 Task: Create a section Burnout Burner and in the section, add a milestone Network Infrastructure Upgrades in the project TrainForge.
Action: Mouse moved to (59, 414)
Screenshot: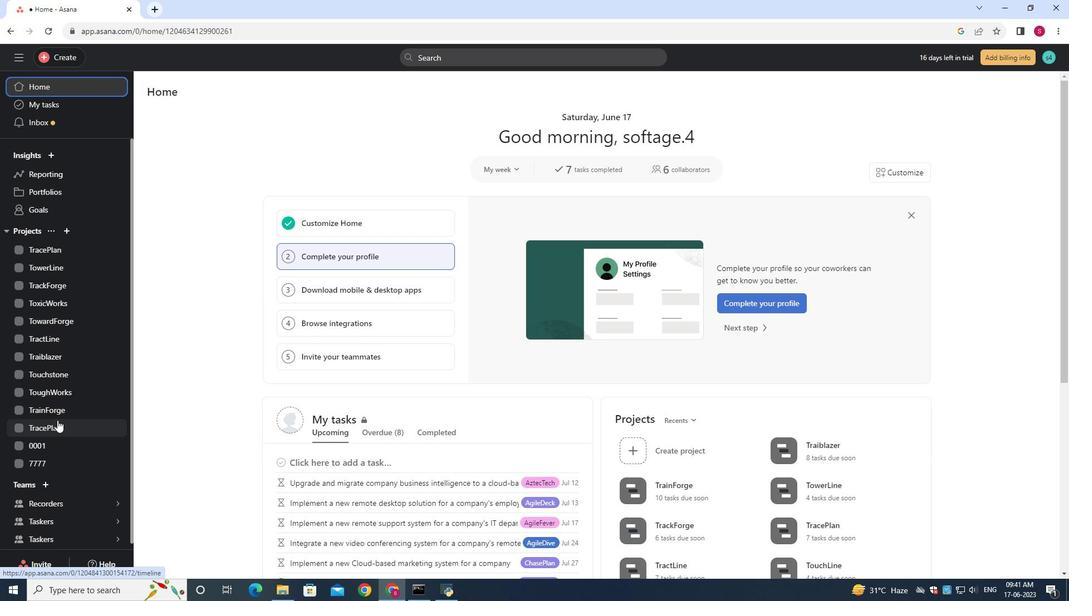 
Action: Mouse pressed left at (59, 414)
Screenshot: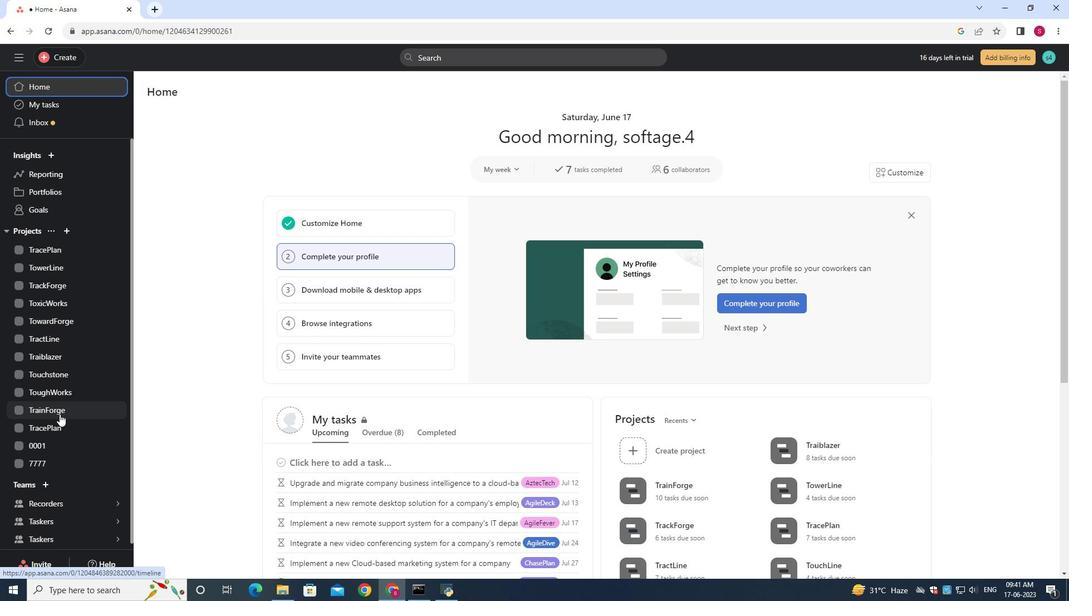 
Action: Mouse moved to (344, 338)
Screenshot: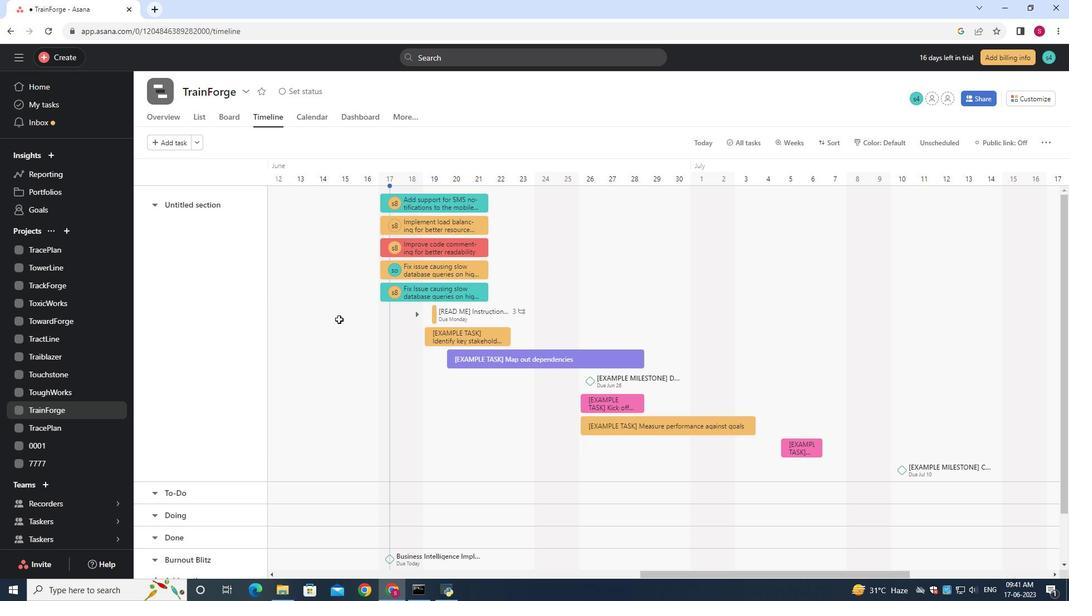 
Action: Mouse scrolled (344, 338) with delta (0, 0)
Screenshot: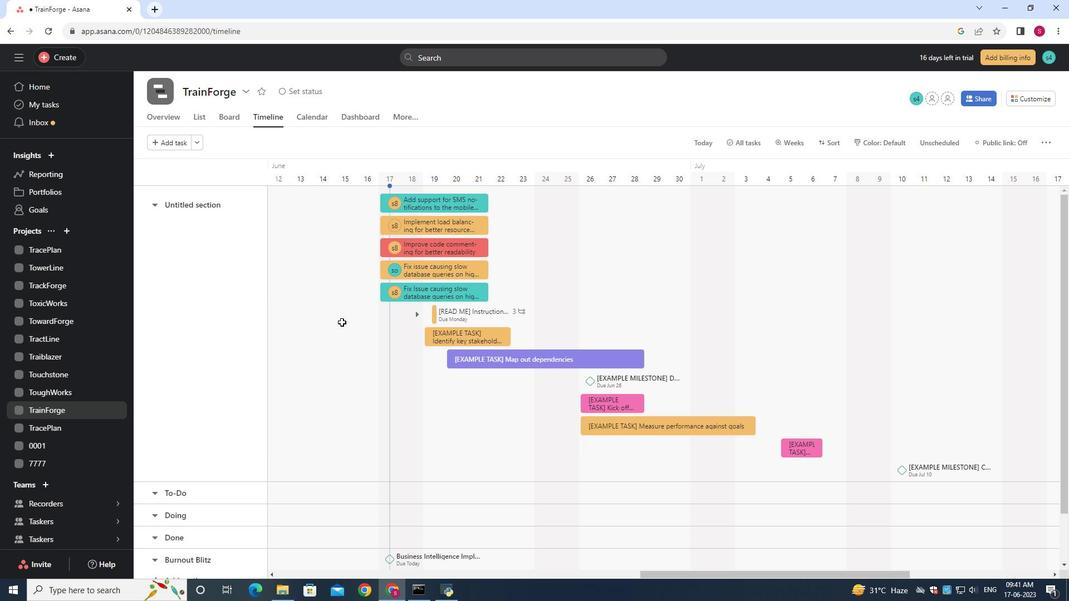 
Action: Mouse moved to (344, 341)
Screenshot: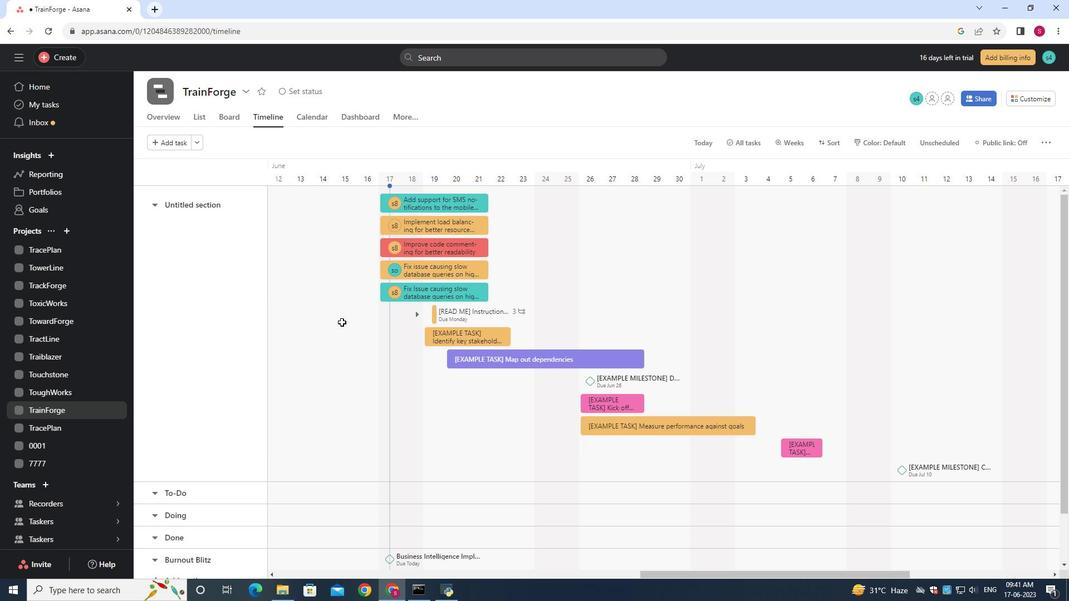 
Action: Mouse scrolled (344, 340) with delta (0, 0)
Screenshot: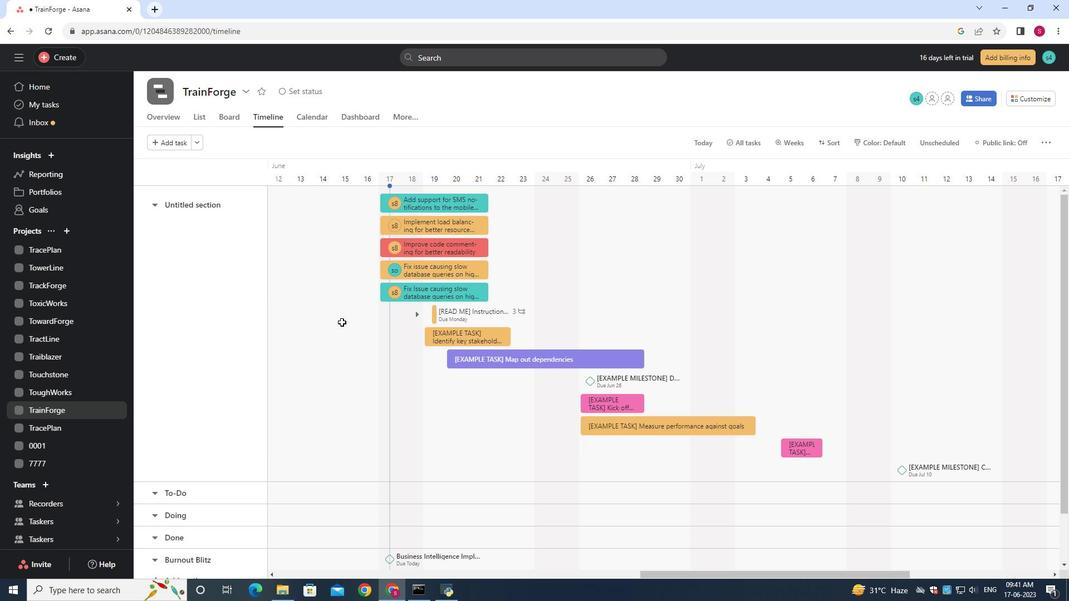 
Action: Mouse moved to (344, 342)
Screenshot: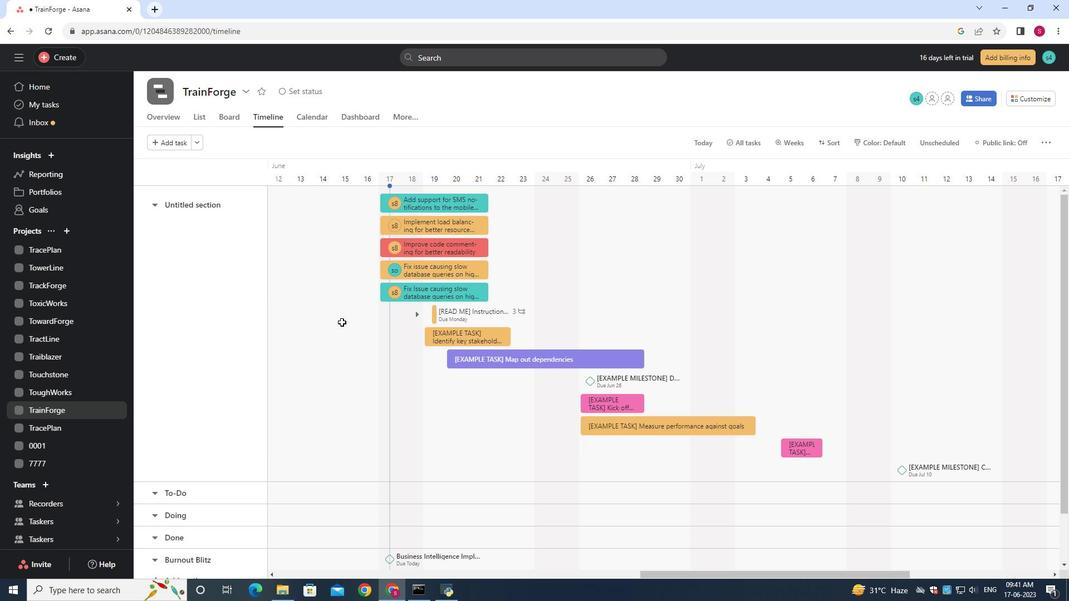 
Action: Mouse scrolled (344, 342) with delta (0, 0)
Screenshot: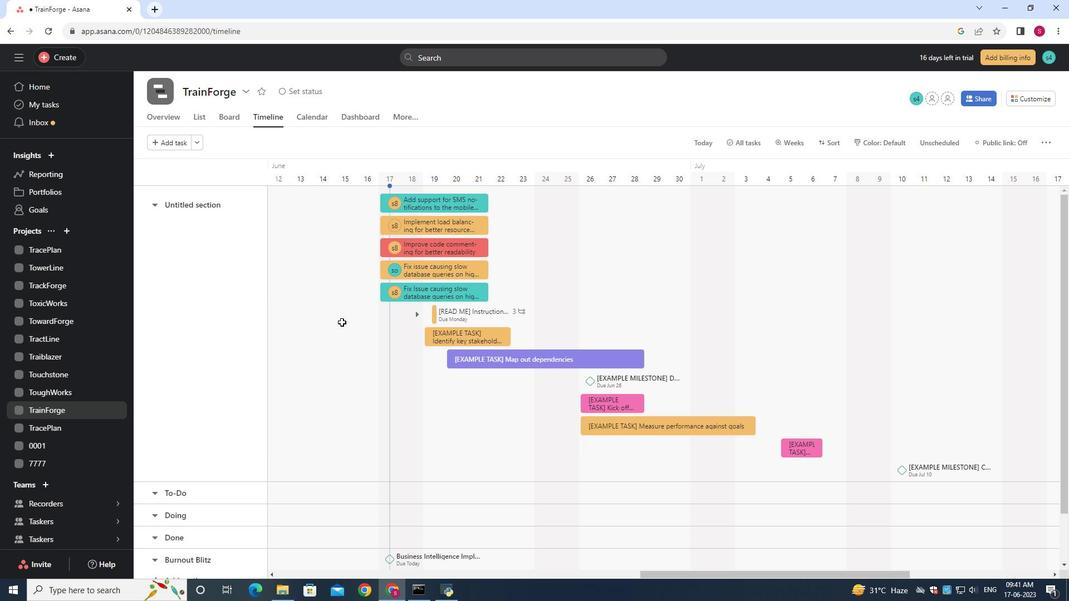 
Action: Mouse moved to (344, 343)
Screenshot: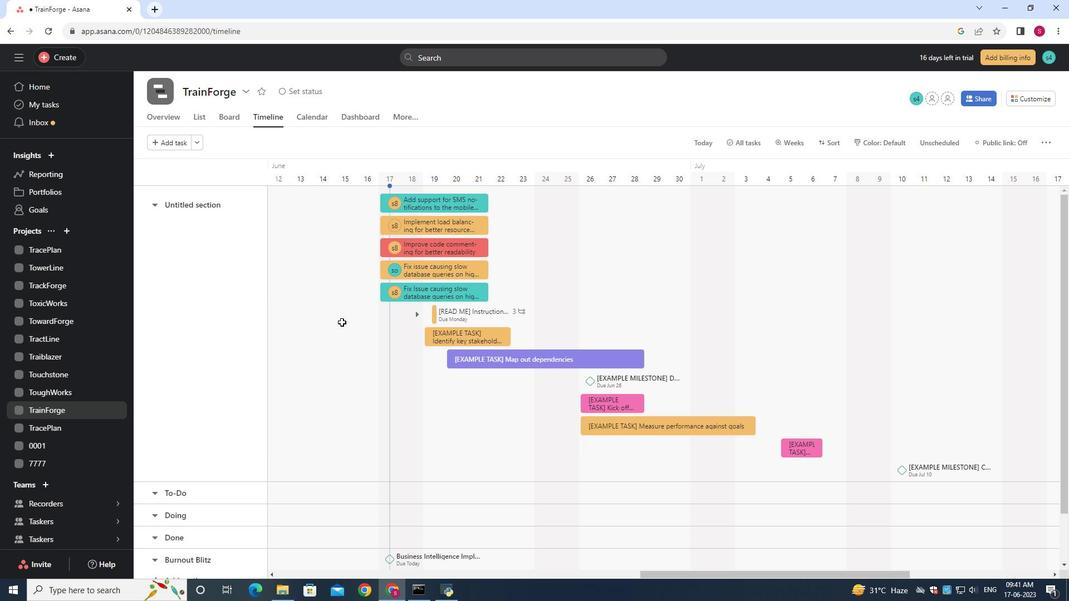 
Action: Mouse scrolled (344, 342) with delta (0, 0)
Screenshot: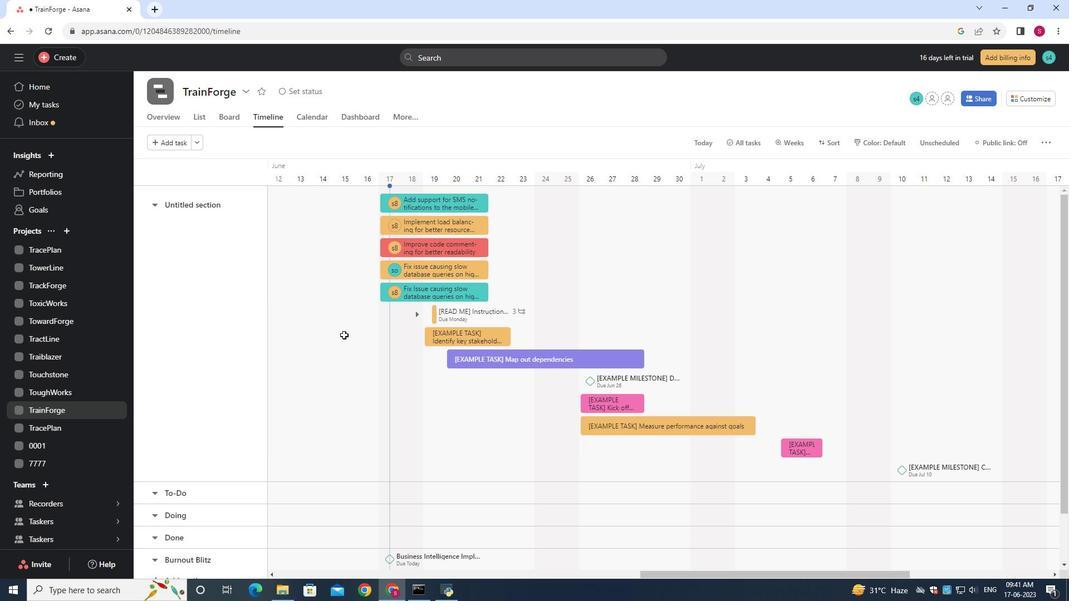 
Action: Mouse moved to (193, 142)
Screenshot: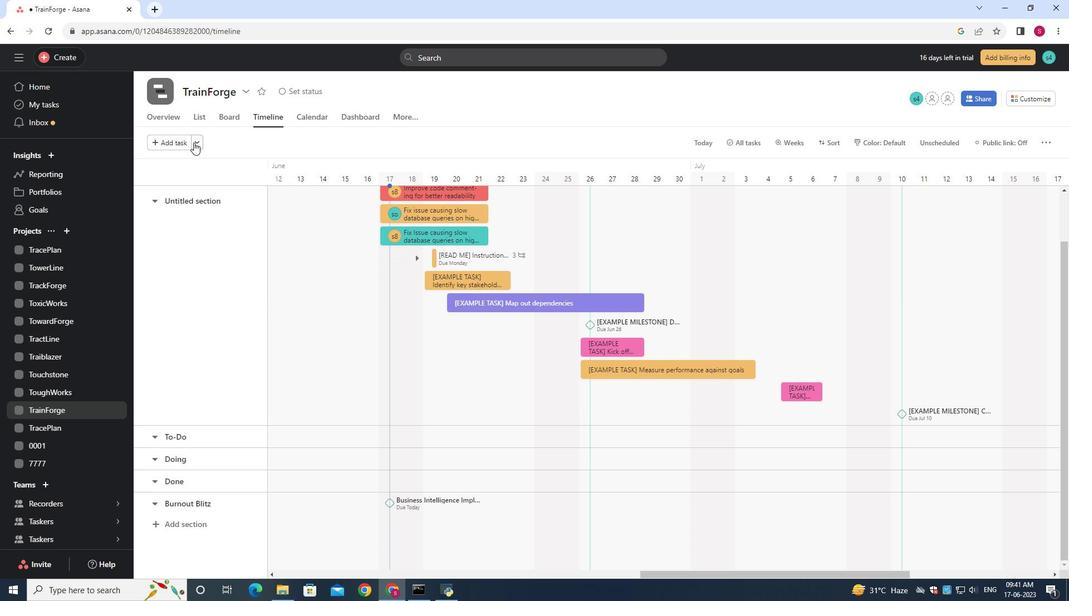 
Action: Mouse pressed left at (193, 142)
Screenshot: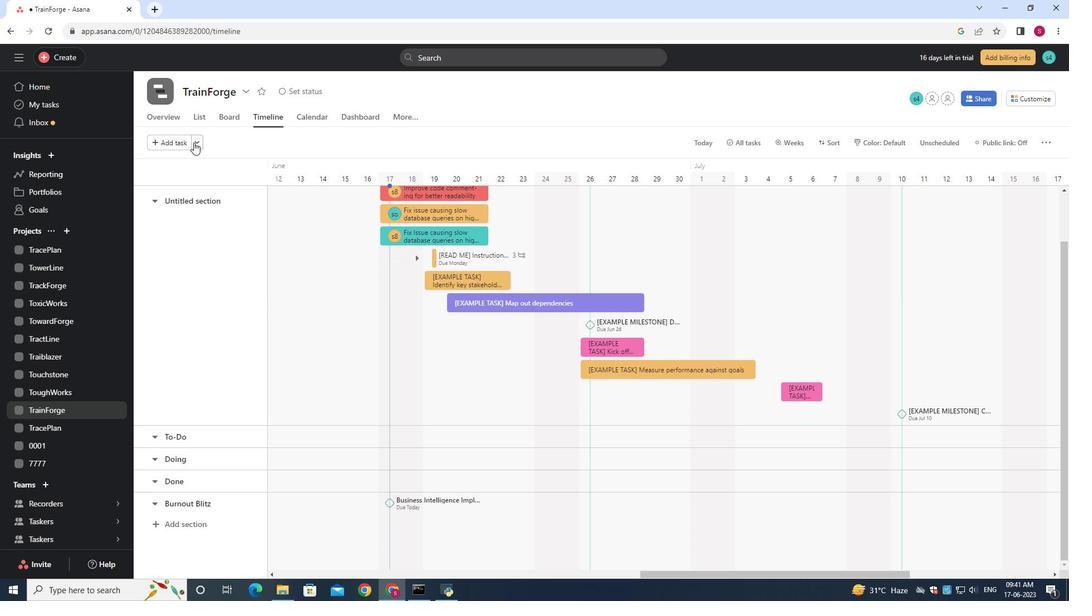 
Action: Mouse moved to (211, 159)
Screenshot: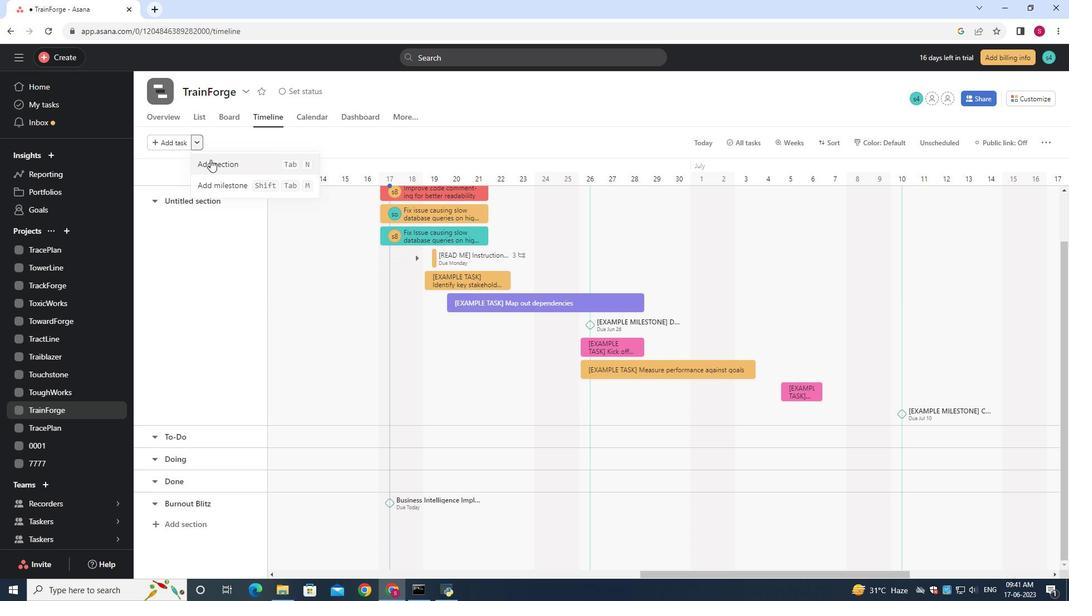 
Action: Mouse pressed left at (211, 159)
Screenshot: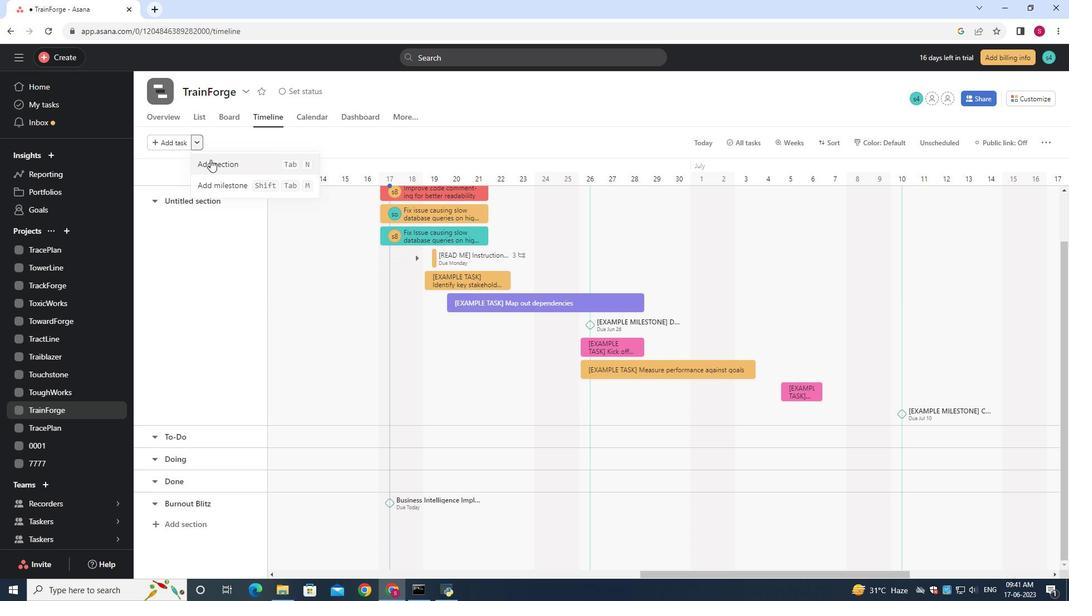 
Action: Mouse moved to (211, 159)
Screenshot: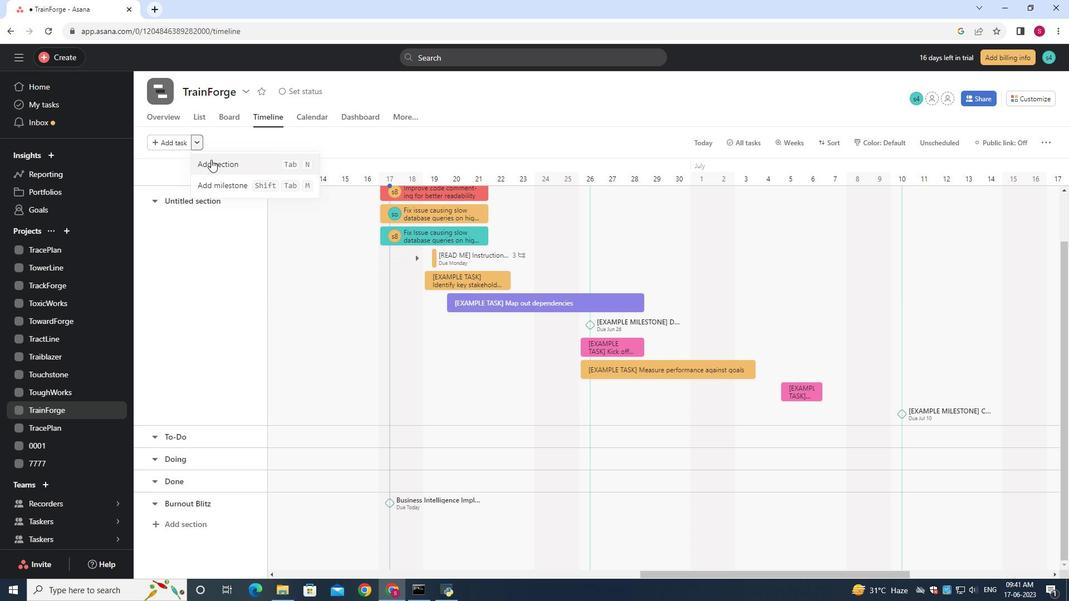 
Action: Key pressed <Key.shift>Burnout<Key.space><Key.shift>Burner<Key.enter>
Screenshot: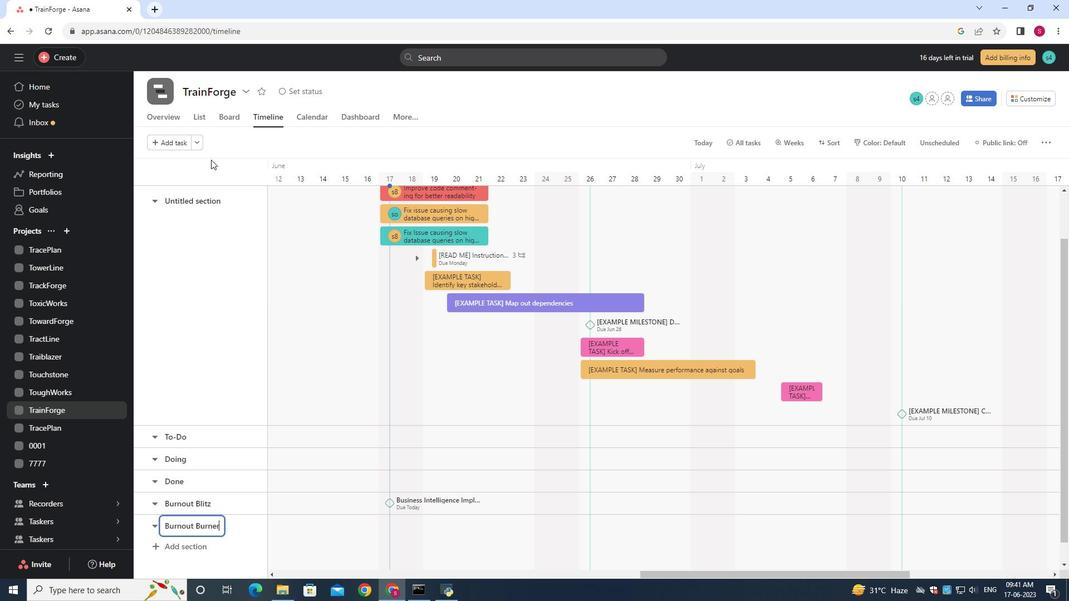 
Action: Mouse moved to (318, 531)
Screenshot: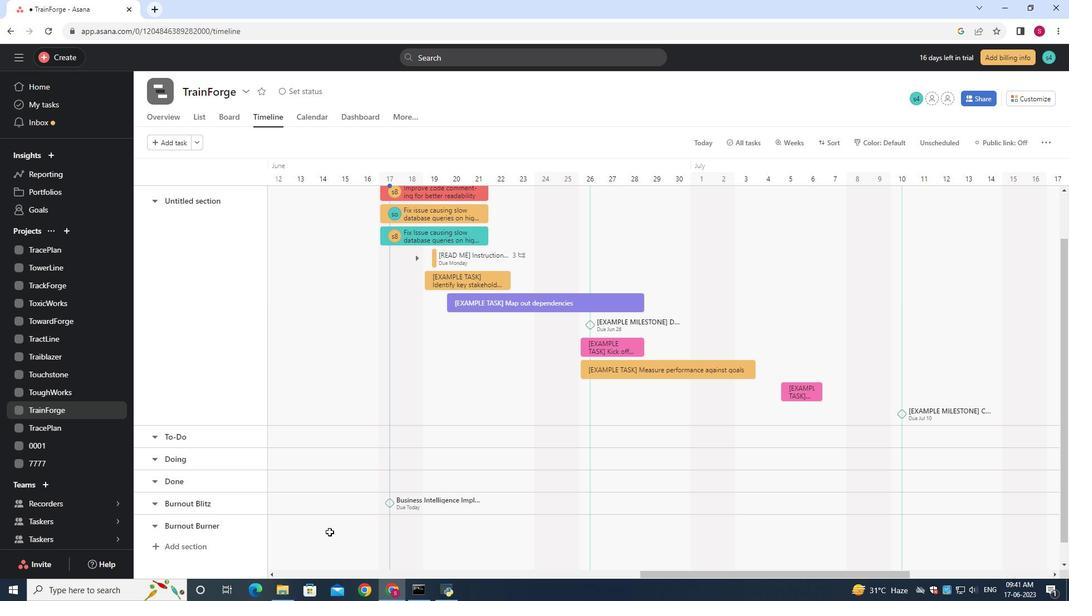 
Action: Mouse pressed left at (318, 531)
Screenshot: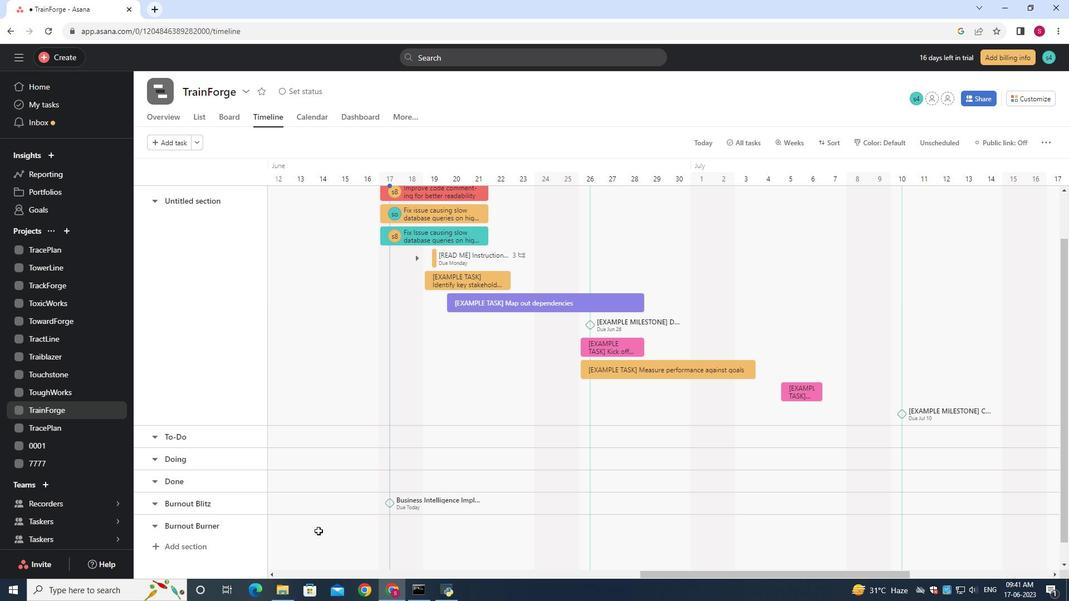 
Action: Mouse moved to (320, 531)
Screenshot: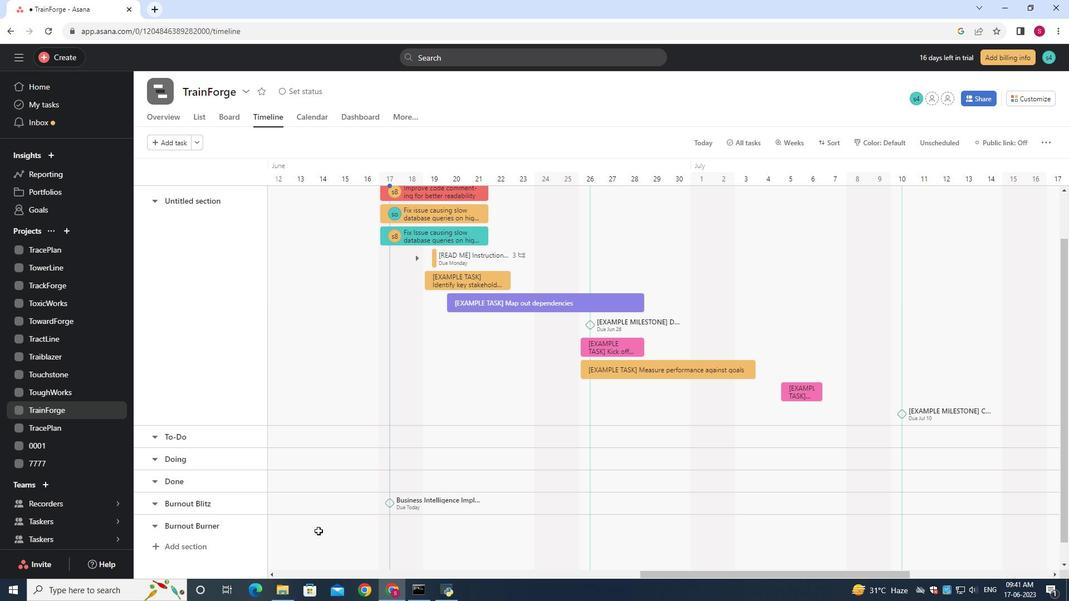 
Action: Key pressed <Key.shift>Network<Key.space><Key.shift>Infrastructure
Screenshot: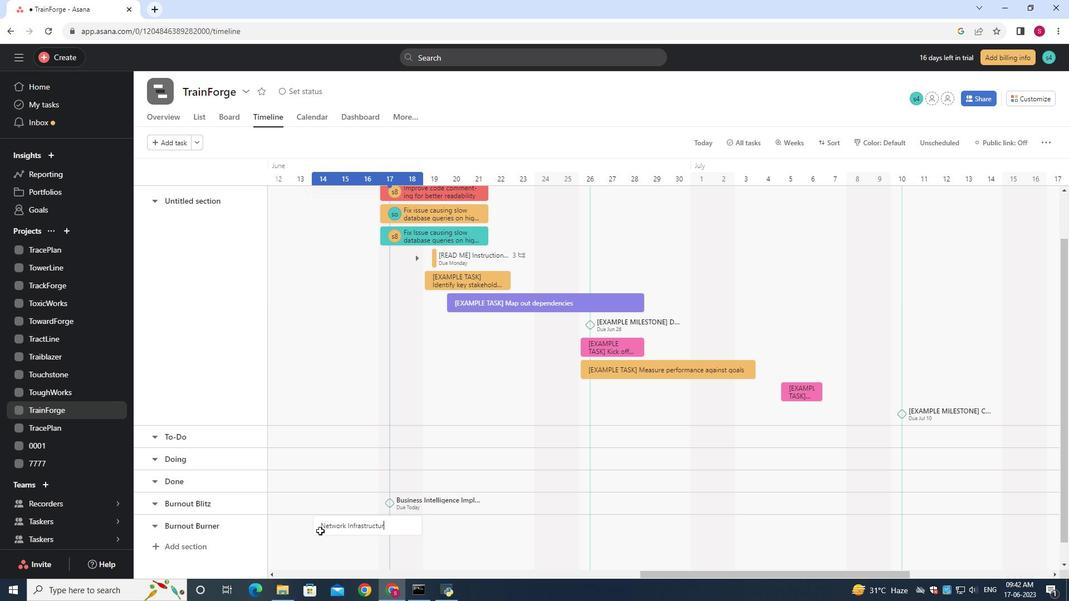 
Action: Mouse moved to (358, 525)
Screenshot: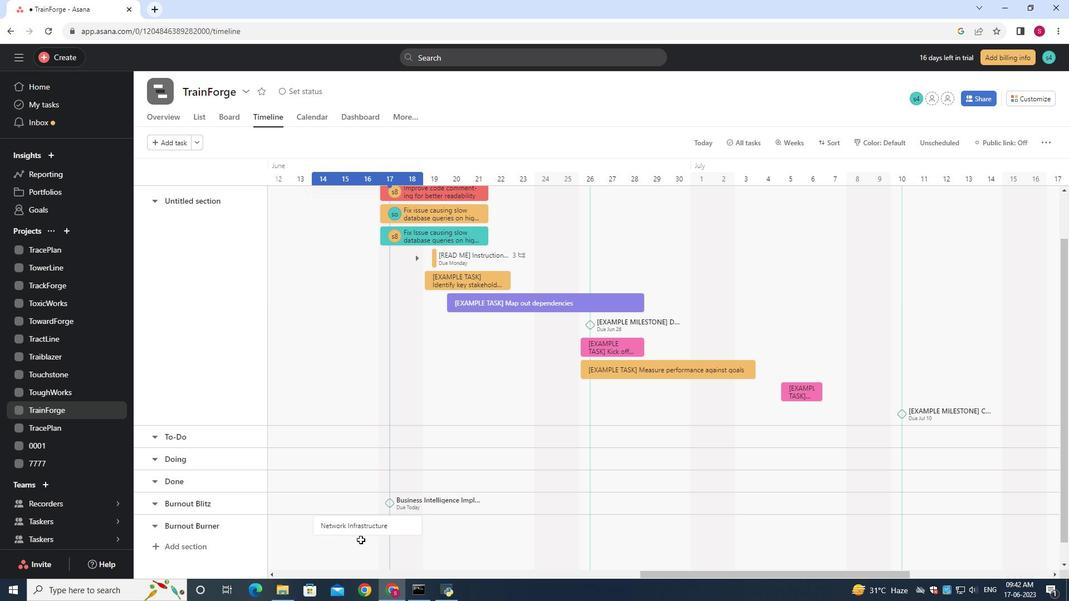 
Action: Mouse pressed right at (358, 525)
Screenshot: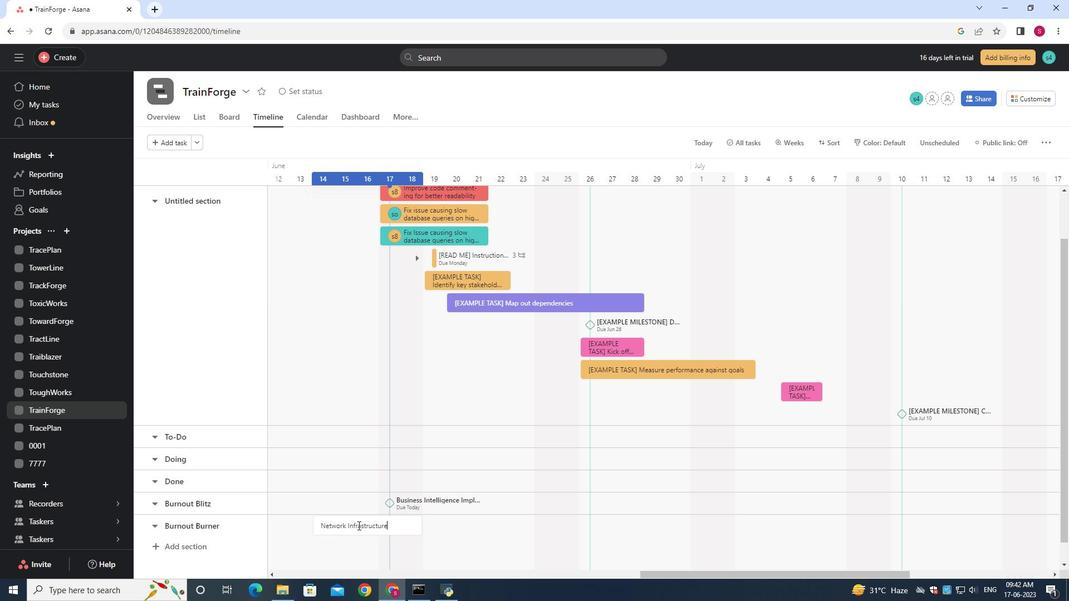
Action: Mouse moved to (408, 470)
Screenshot: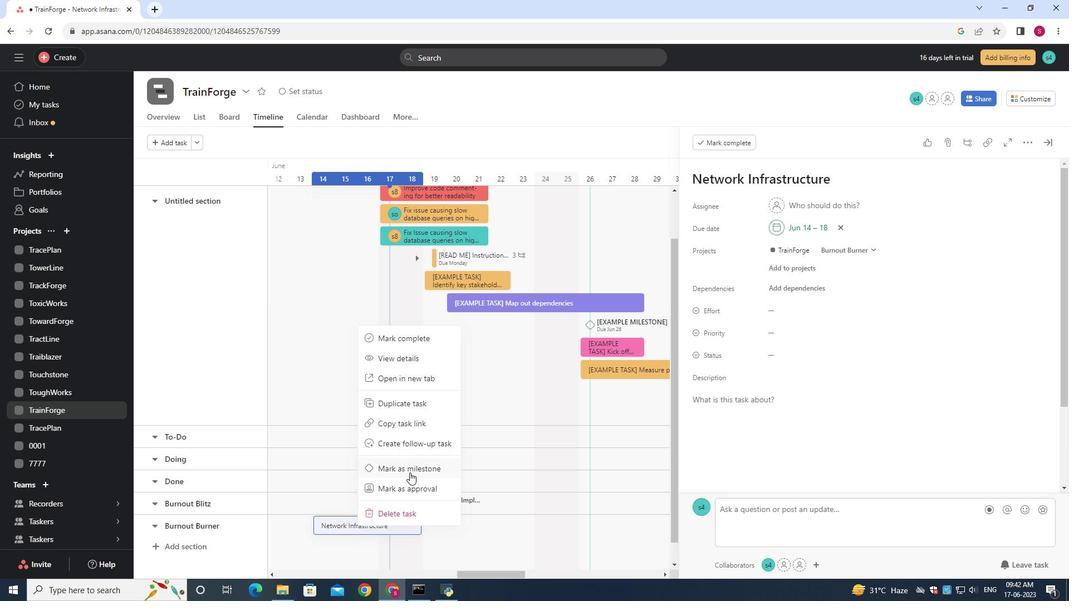 
Action: Mouse pressed left at (408, 470)
Screenshot: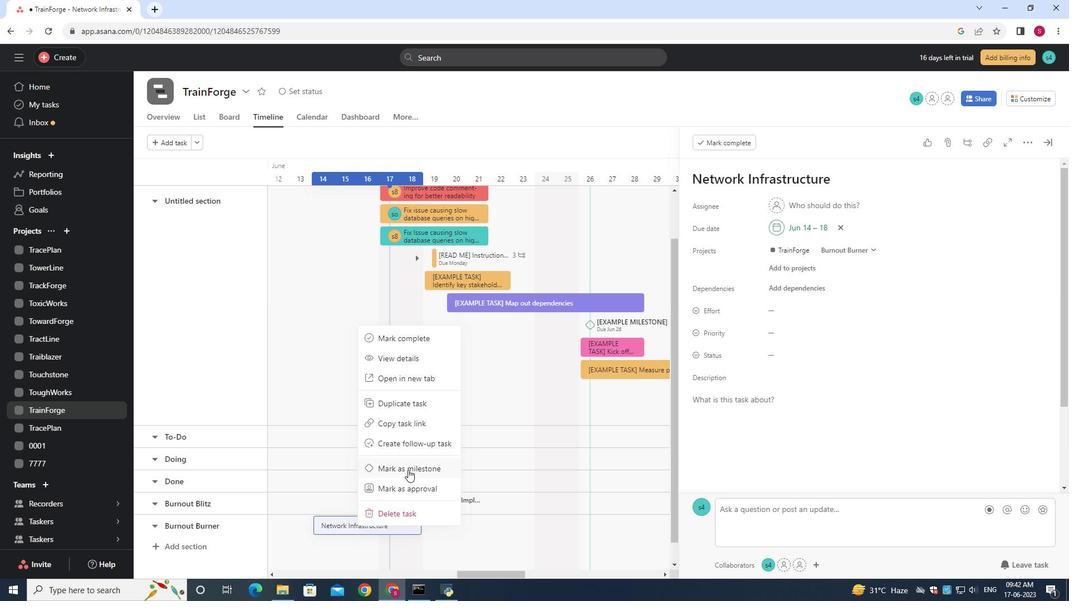 
Action: Mouse moved to (429, 531)
Screenshot: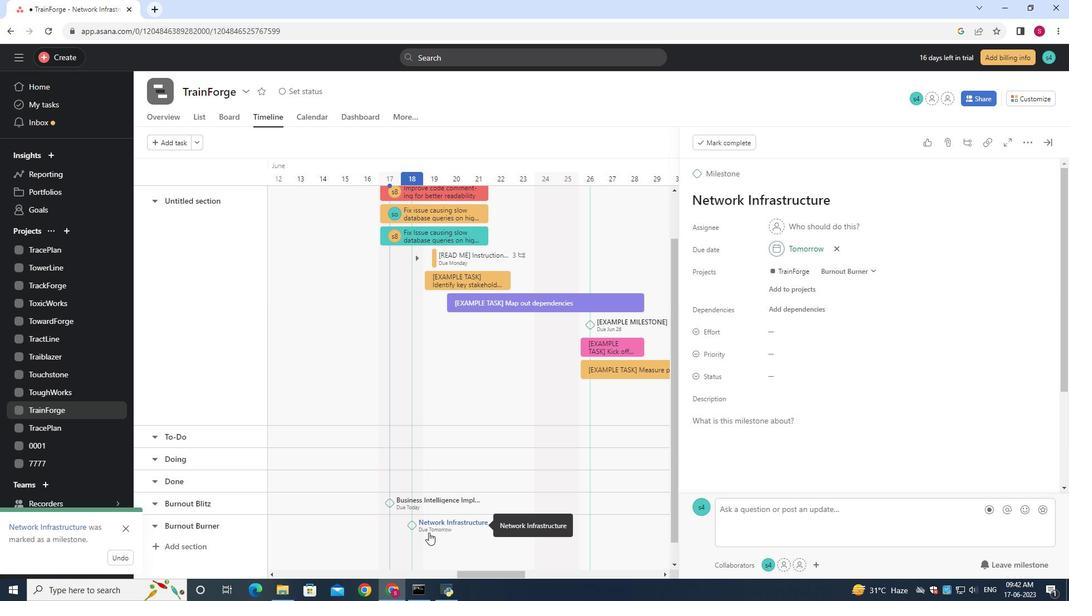 
